 Task: In the  document analysis.pdf, change border color to  'Brown' and border width to  '1.5' Select the first Column and fill it with the color  Light Magenta
Action: Mouse moved to (420, 226)
Screenshot: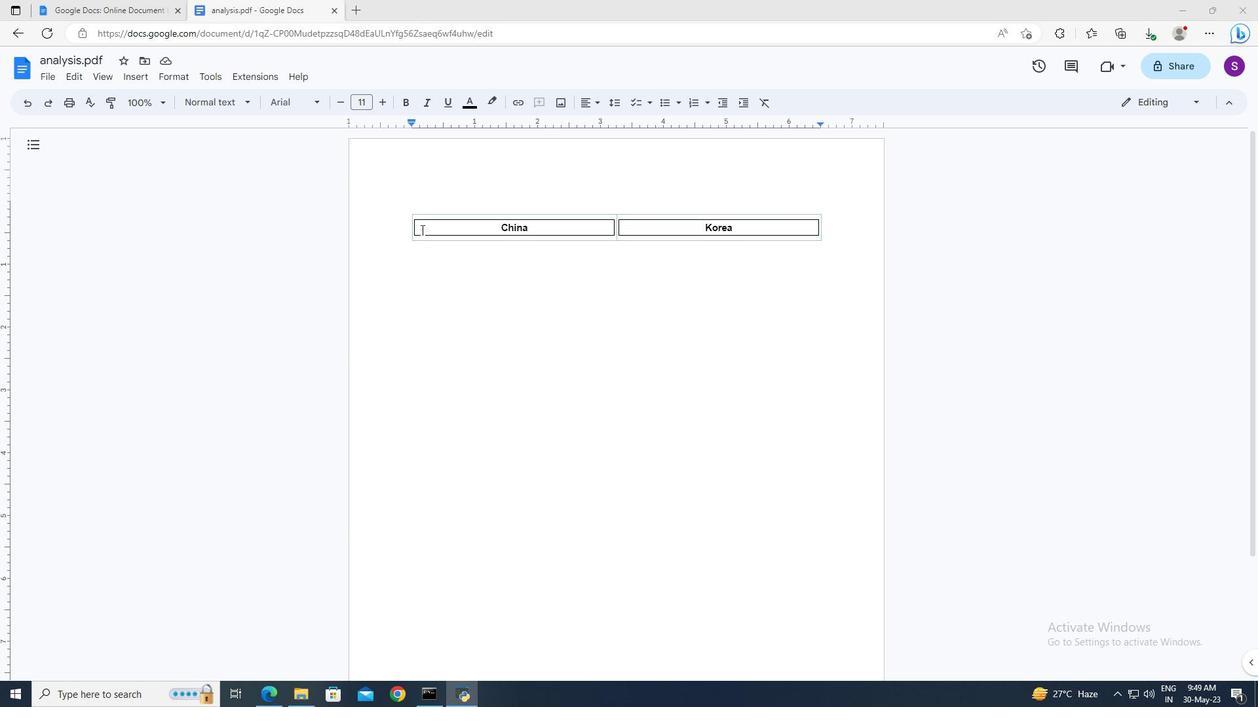 
Action: Mouse pressed left at (420, 226)
Screenshot: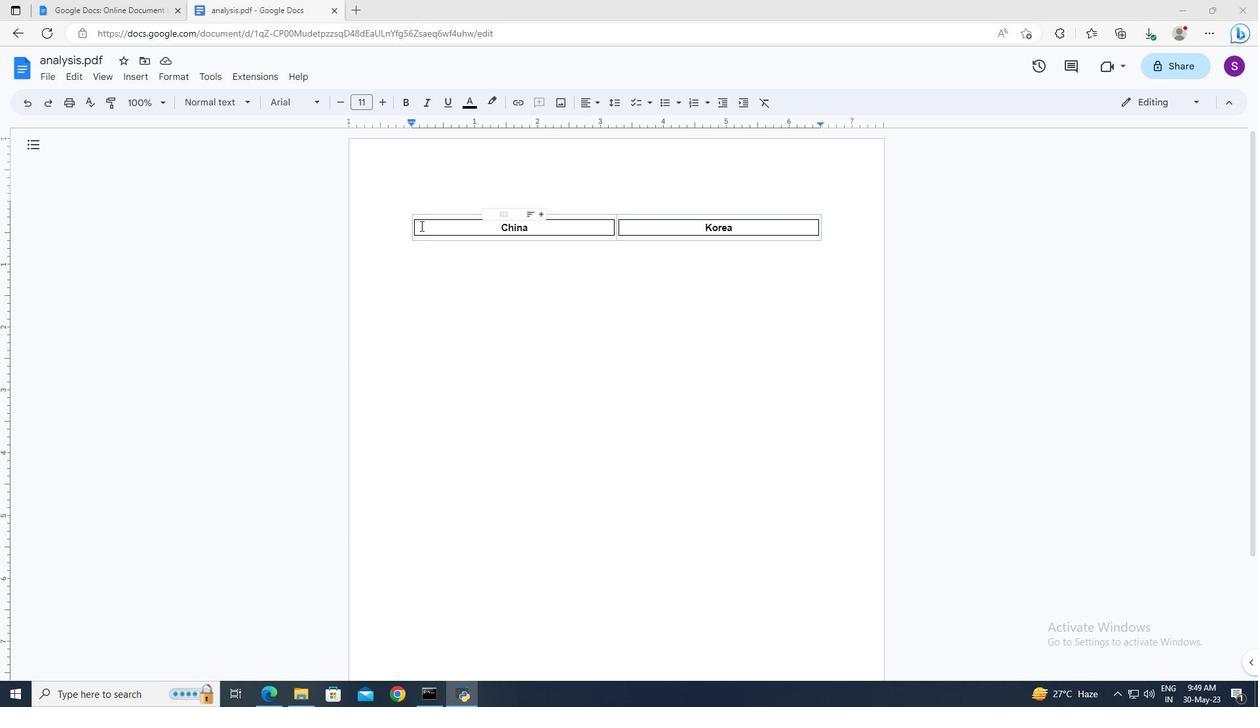 
Action: Mouse moved to (904, 104)
Screenshot: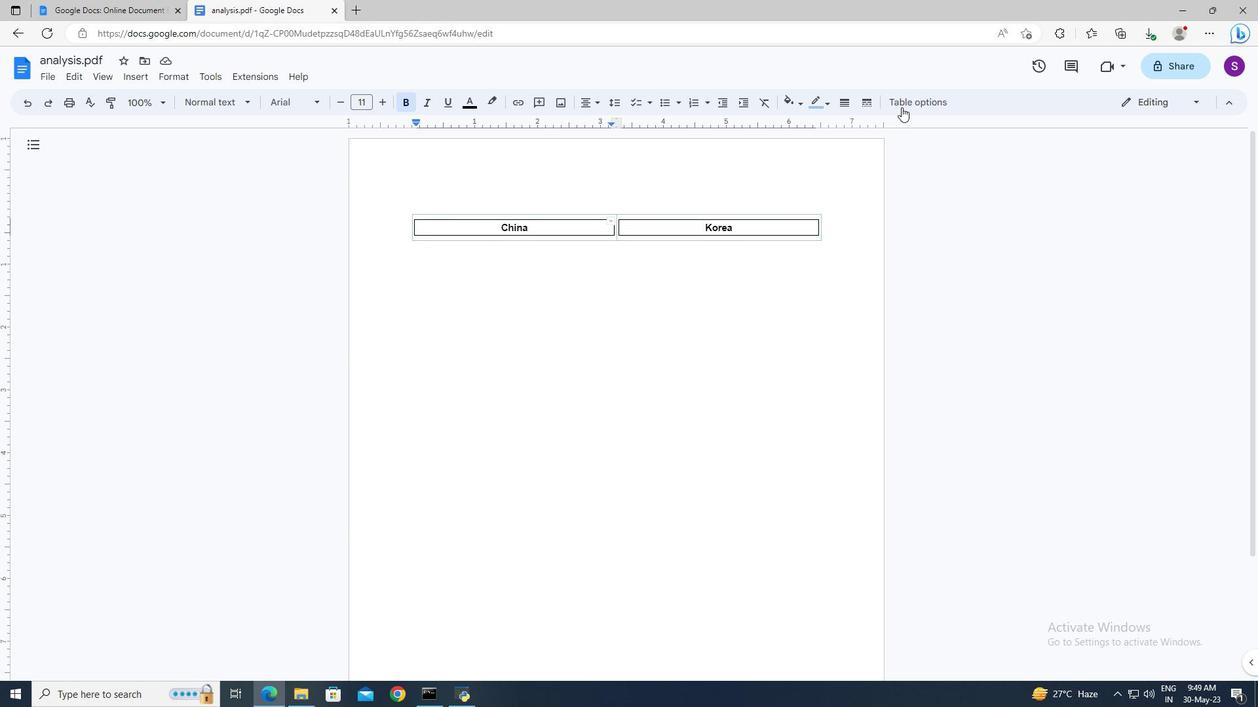 
Action: Mouse pressed left at (904, 104)
Screenshot: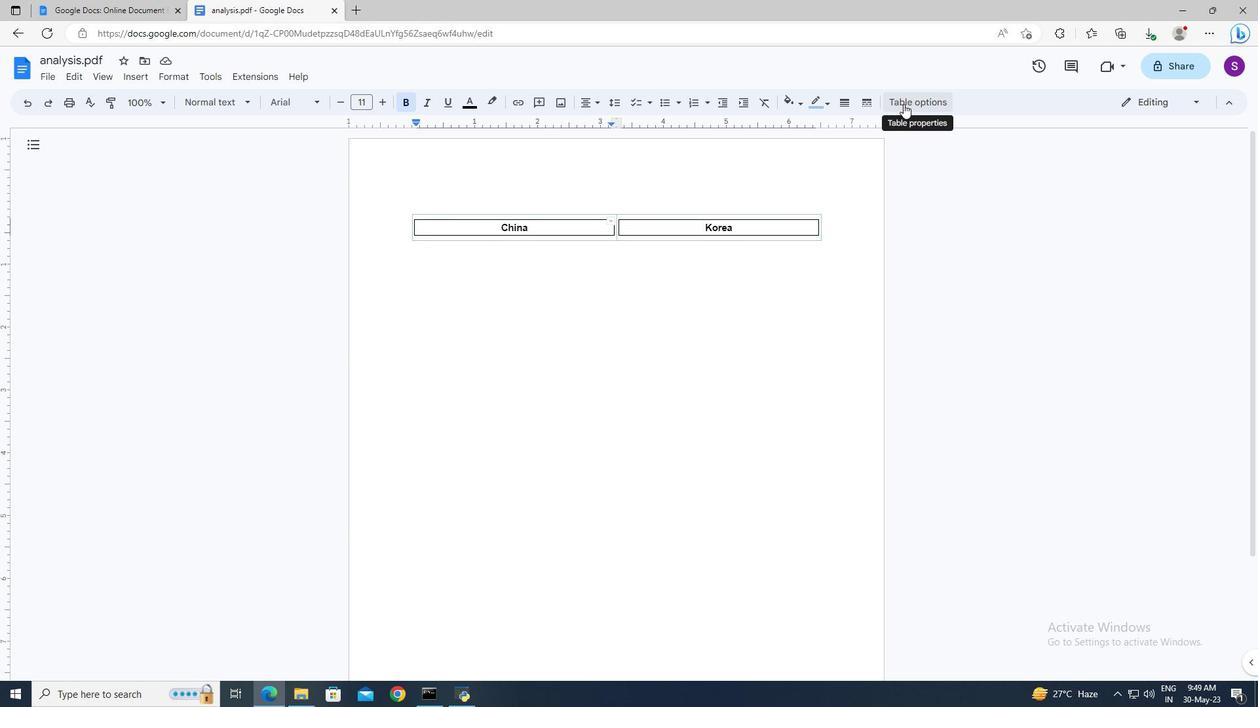 
Action: Mouse moved to (1090, 366)
Screenshot: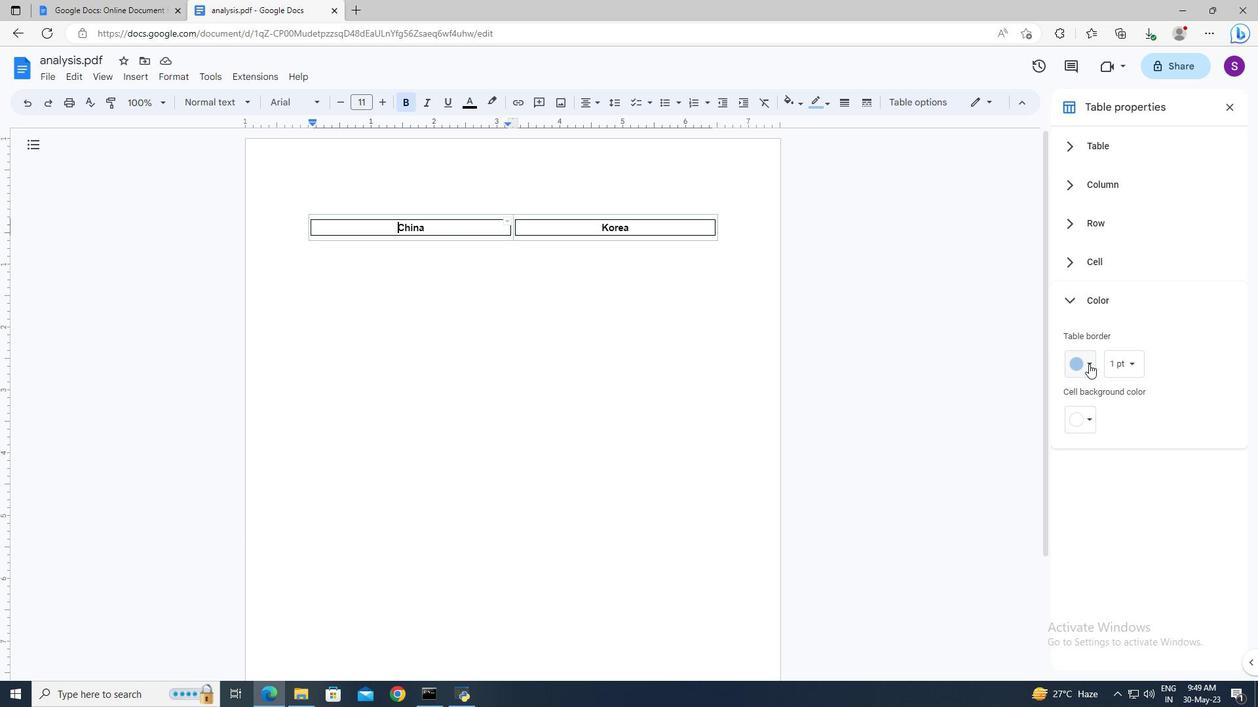 
Action: Mouse pressed left at (1090, 366)
Screenshot: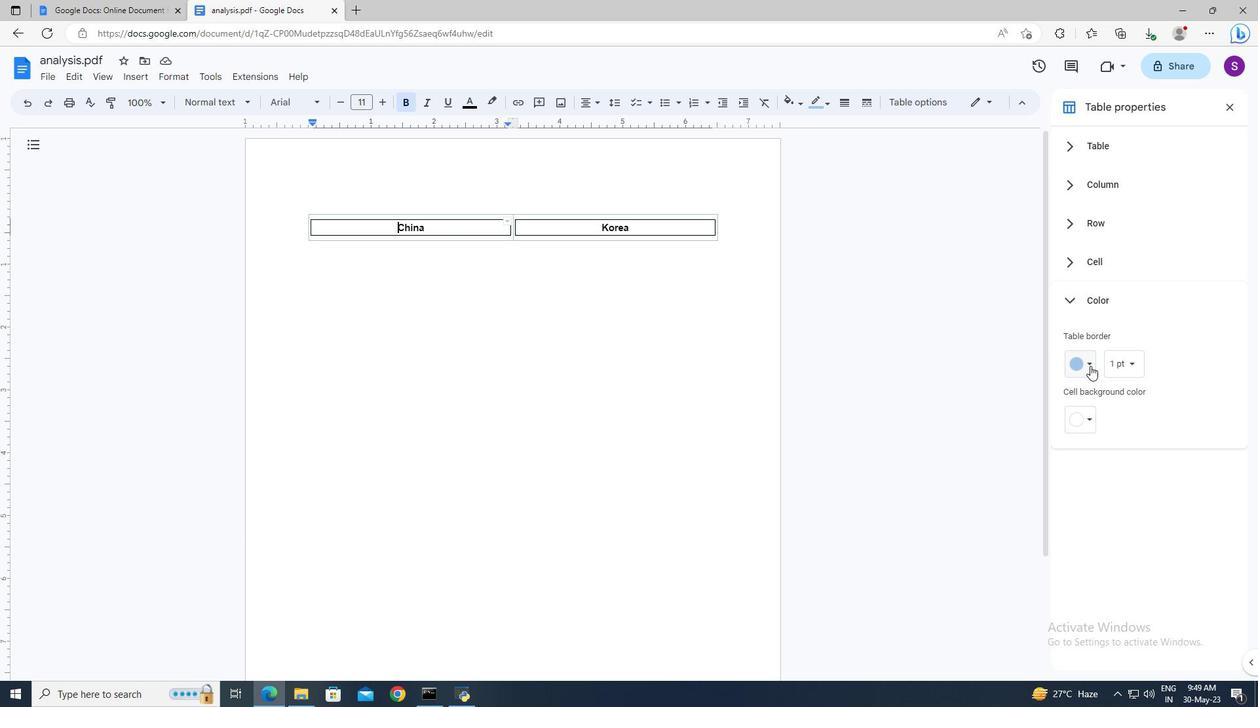
Action: Mouse moved to (1109, 497)
Screenshot: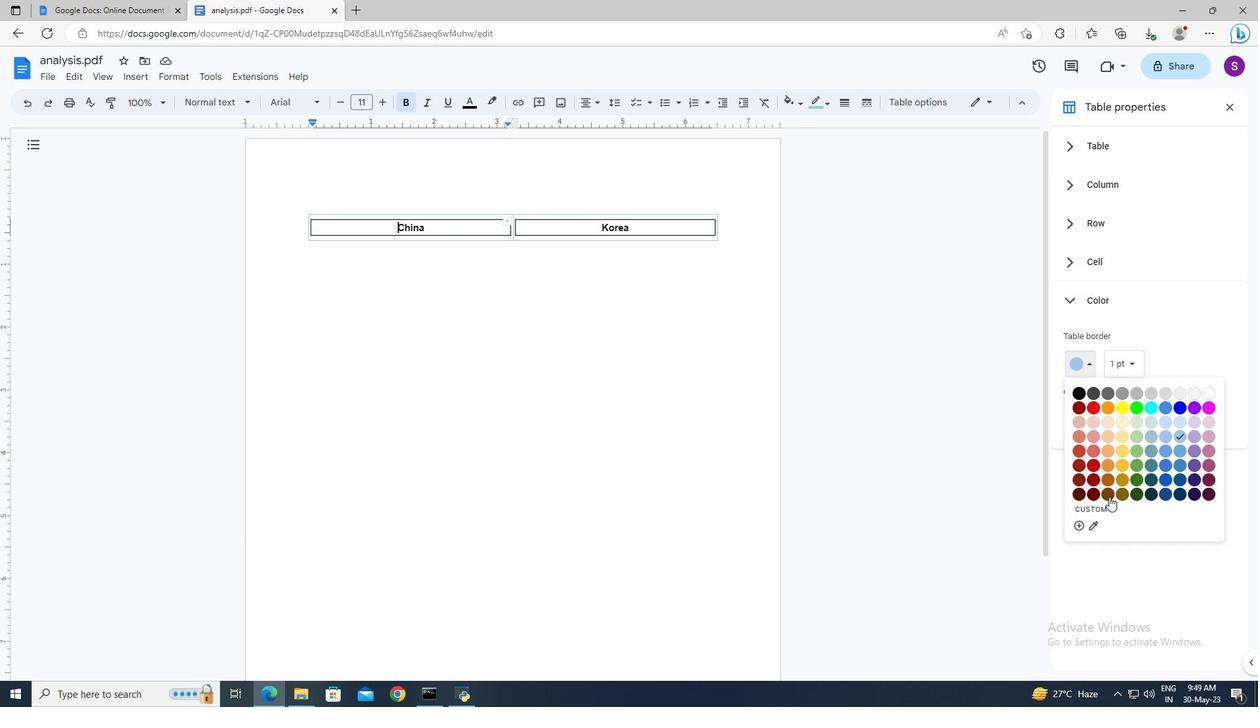 
Action: Mouse pressed left at (1109, 497)
Screenshot: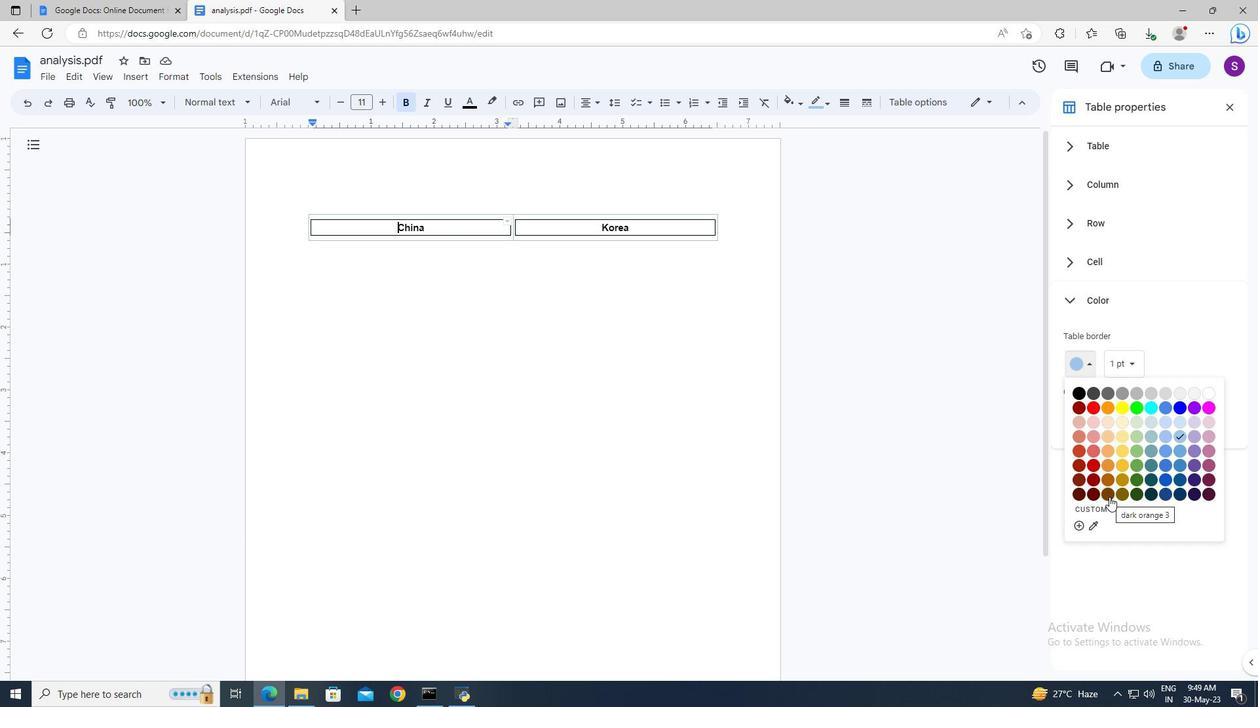 
Action: Mouse moved to (1231, 107)
Screenshot: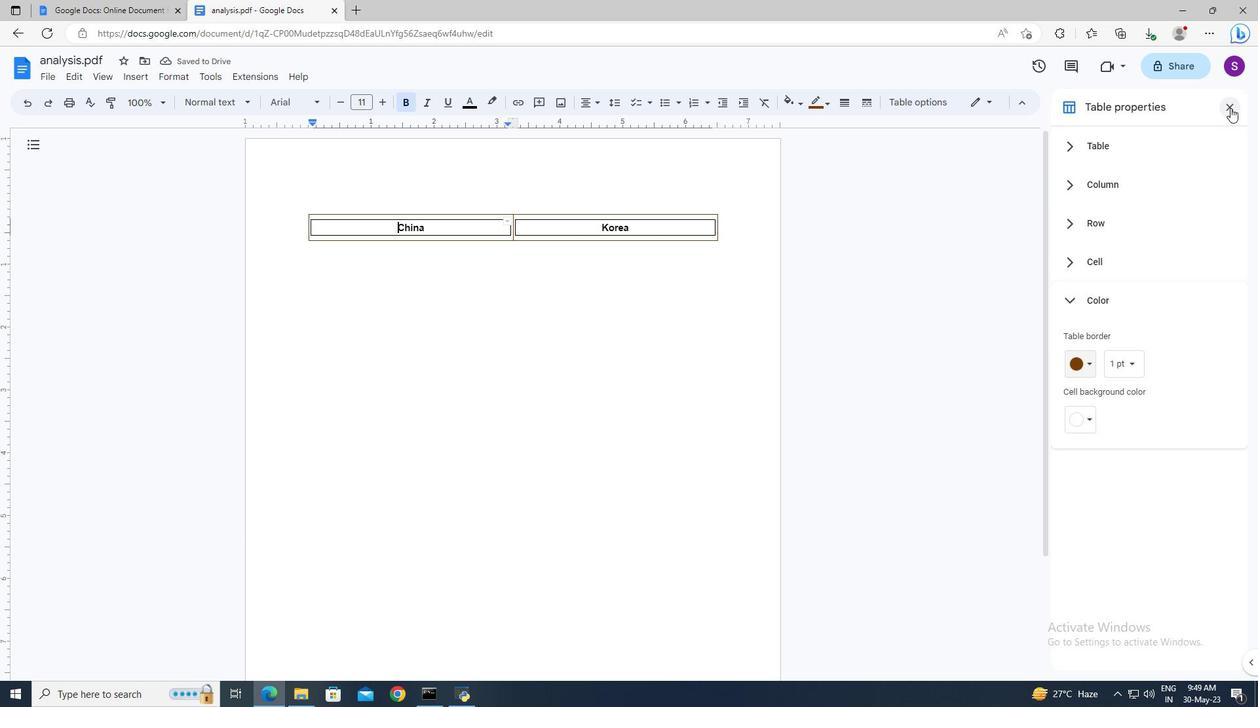 
Action: Mouse pressed left at (1231, 107)
Screenshot: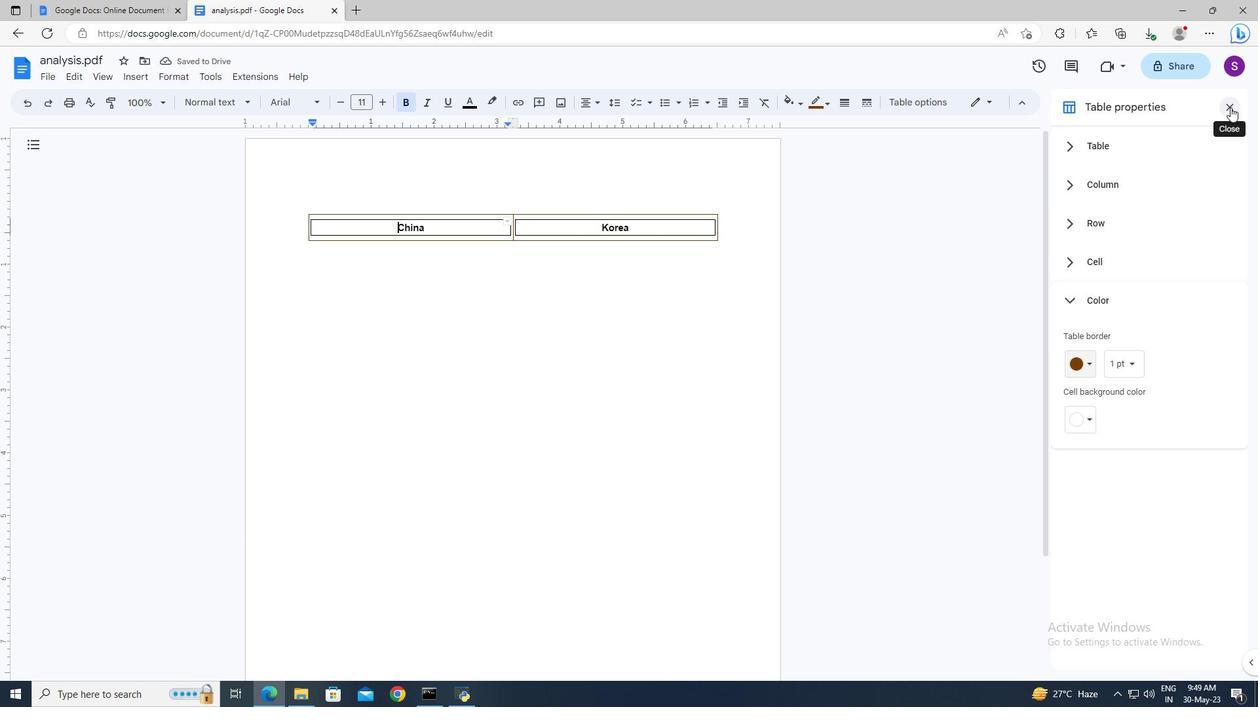 
Action: Mouse moved to (457, 226)
Screenshot: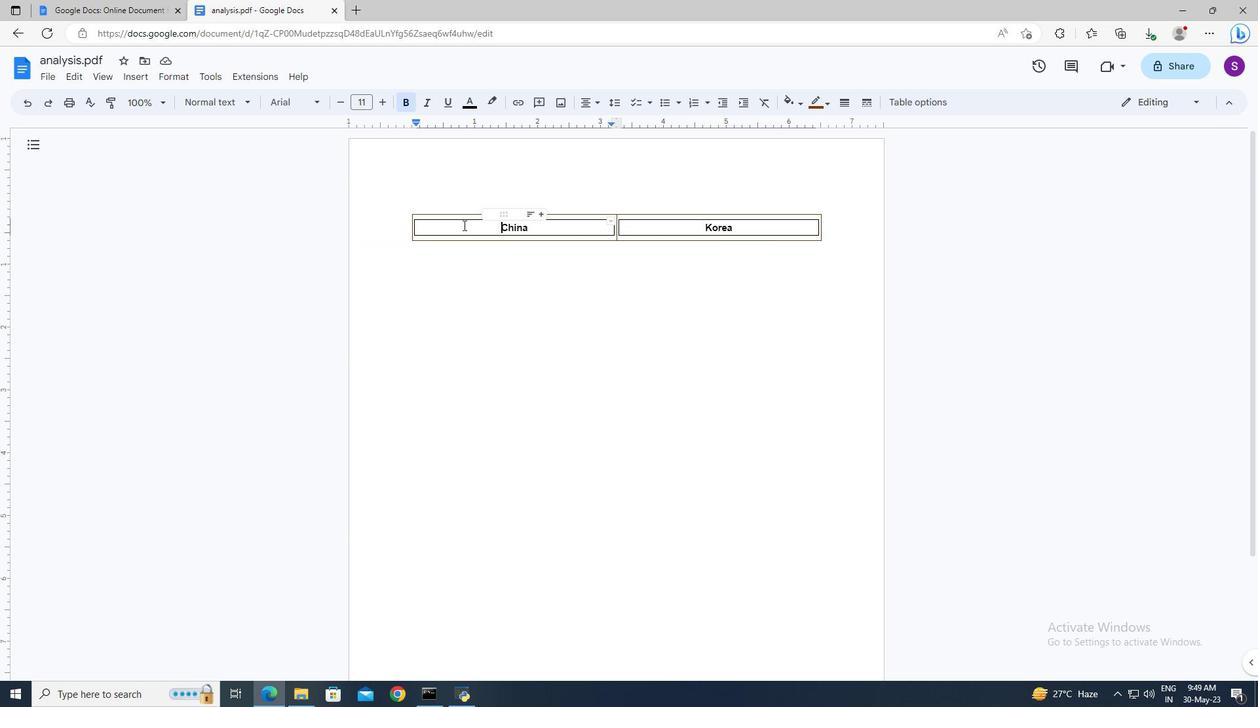 
Action: Mouse pressed left at (457, 226)
Screenshot: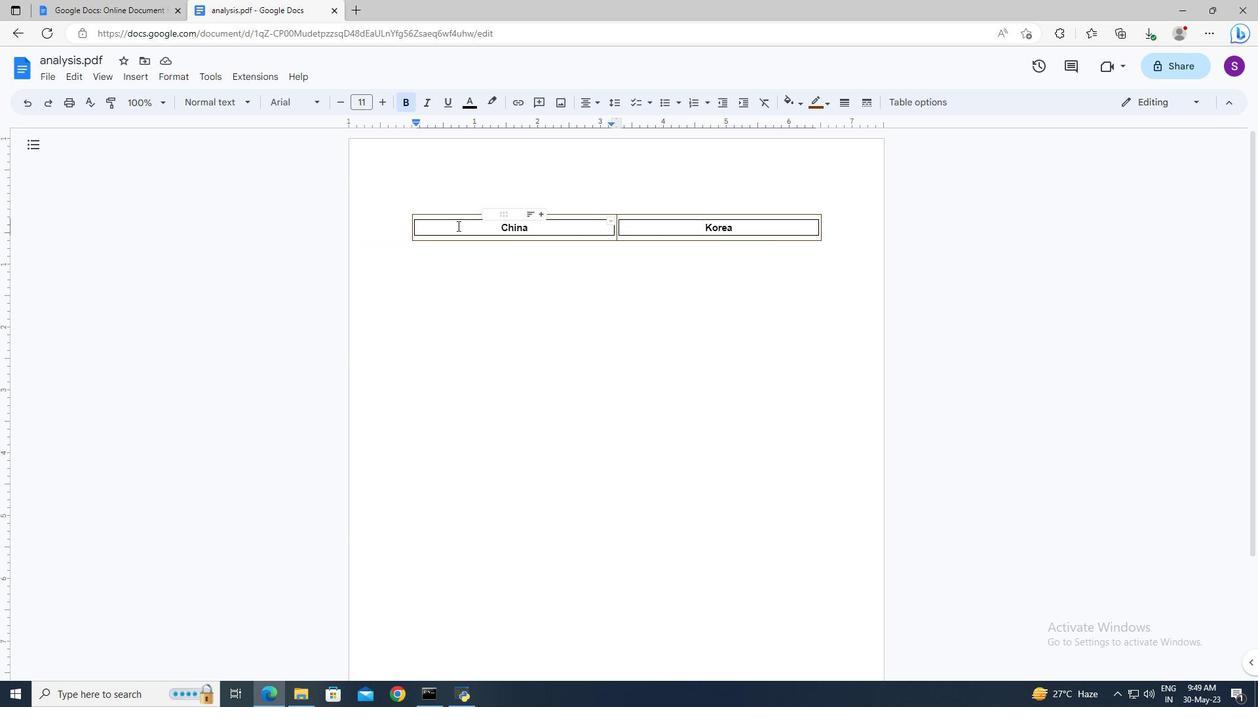 
Action: Mouse moved to (919, 108)
Screenshot: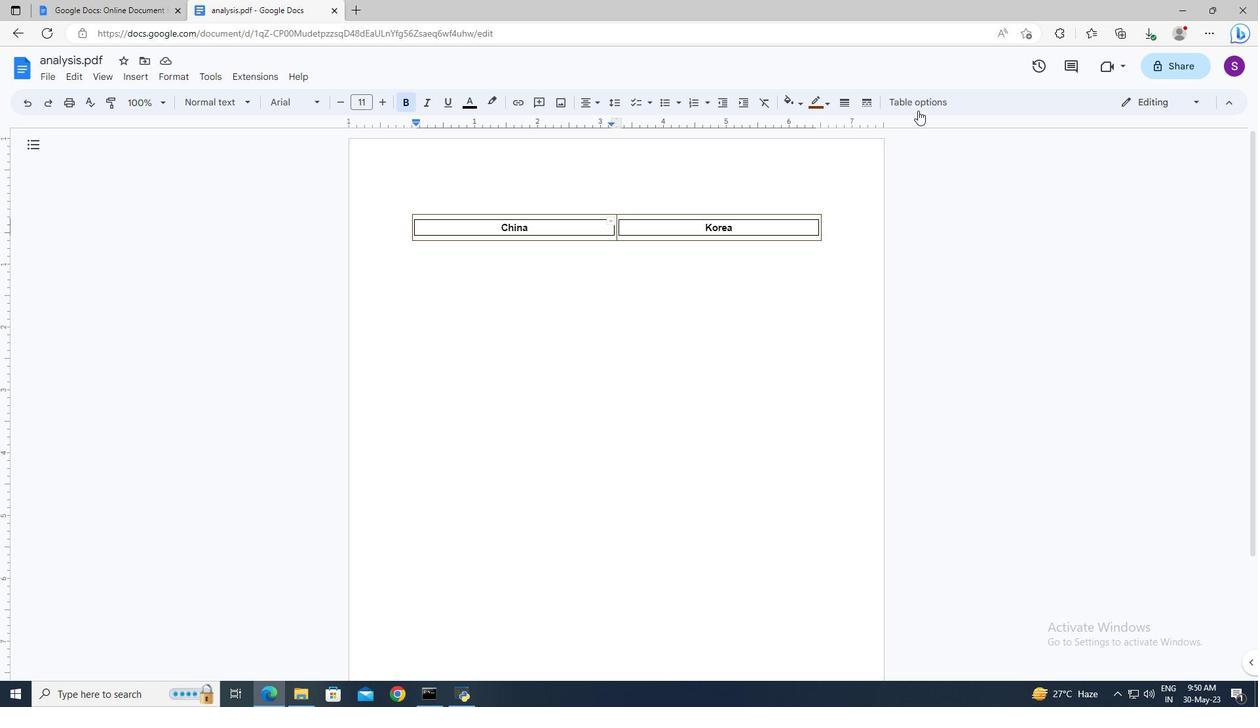 
Action: Mouse pressed left at (919, 108)
Screenshot: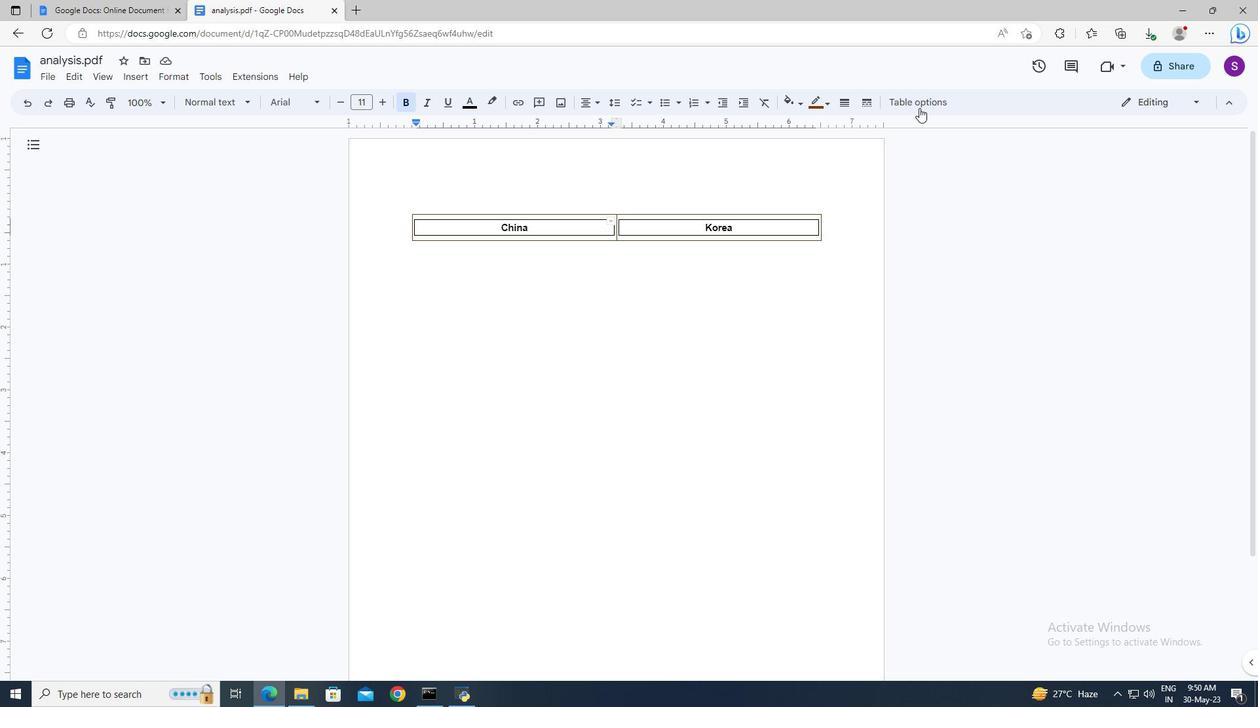 
Action: Mouse moved to (1128, 362)
Screenshot: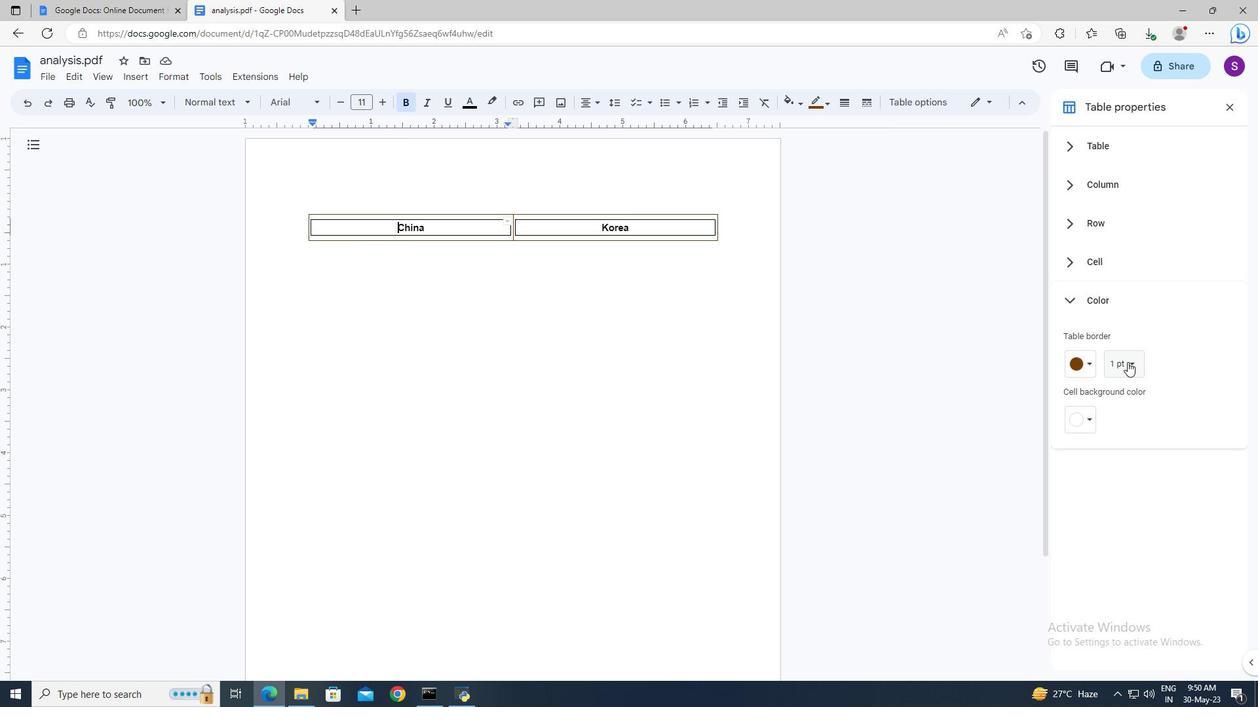 
Action: Mouse pressed left at (1128, 362)
Screenshot: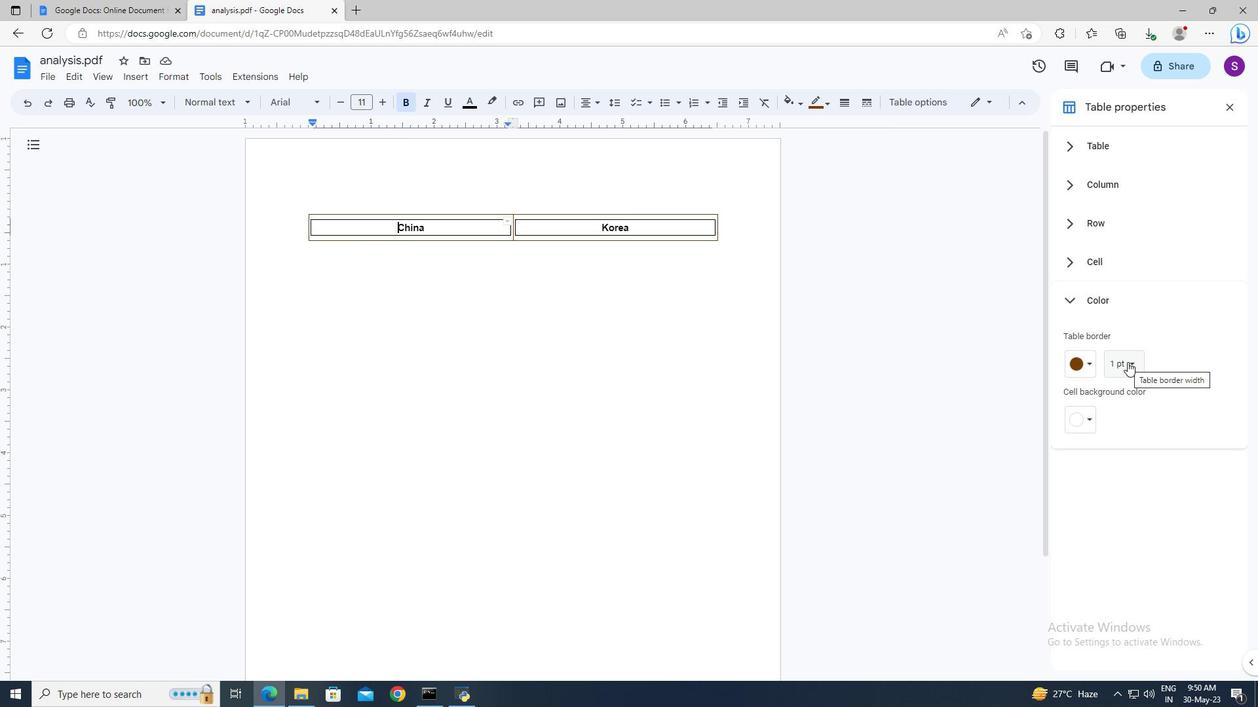 
Action: Mouse moved to (1134, 382)
Screenshot: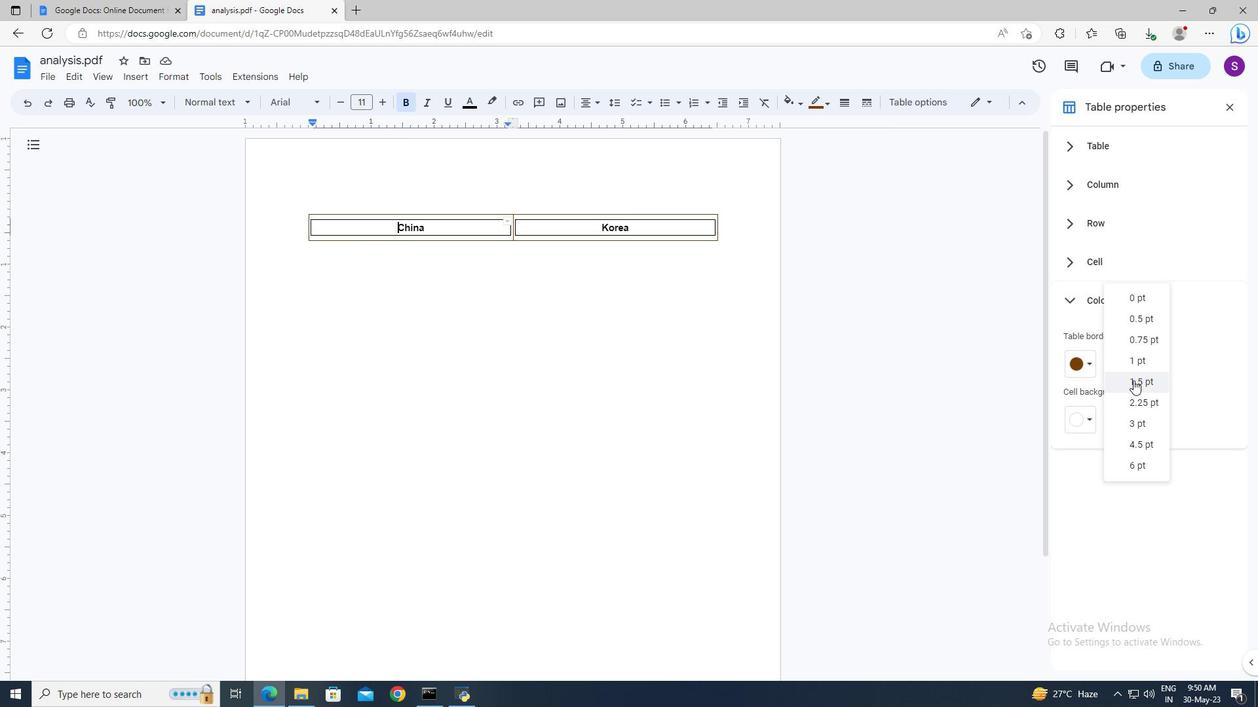 
Action: Mouse pressed left at (1134, 382)
Screenshot: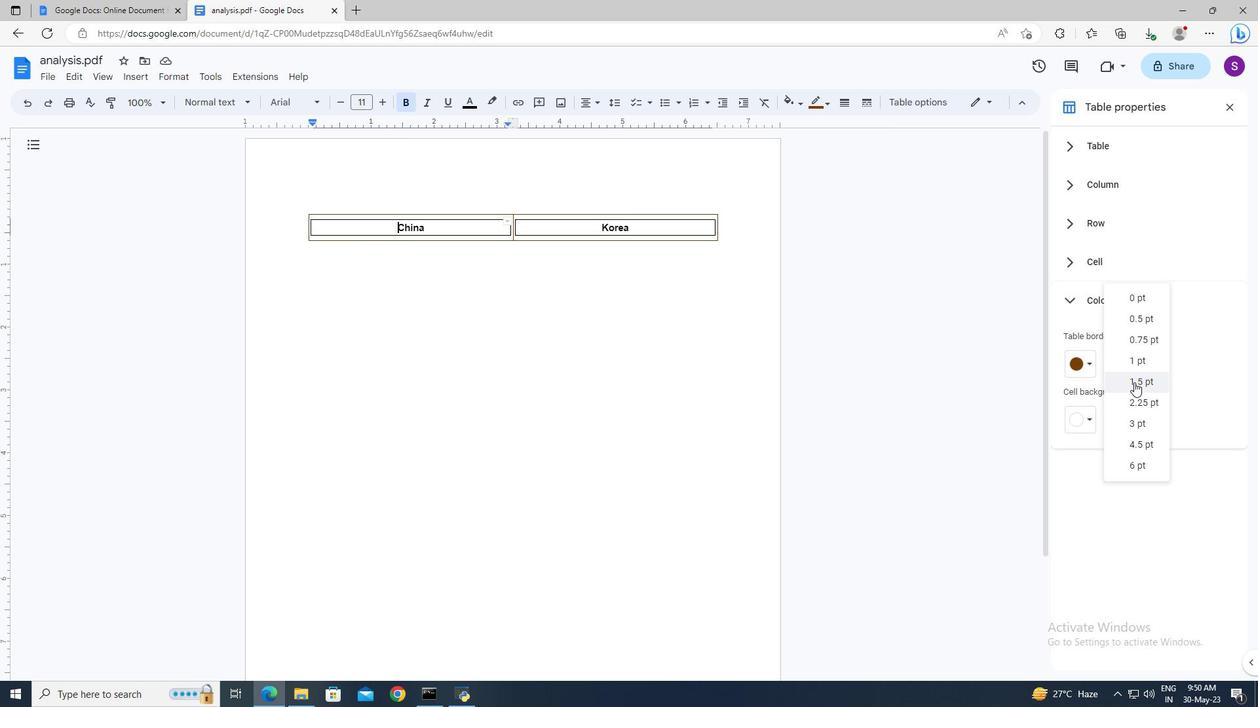 
Action: Mouse moved to (1229, 106)
Screenshot: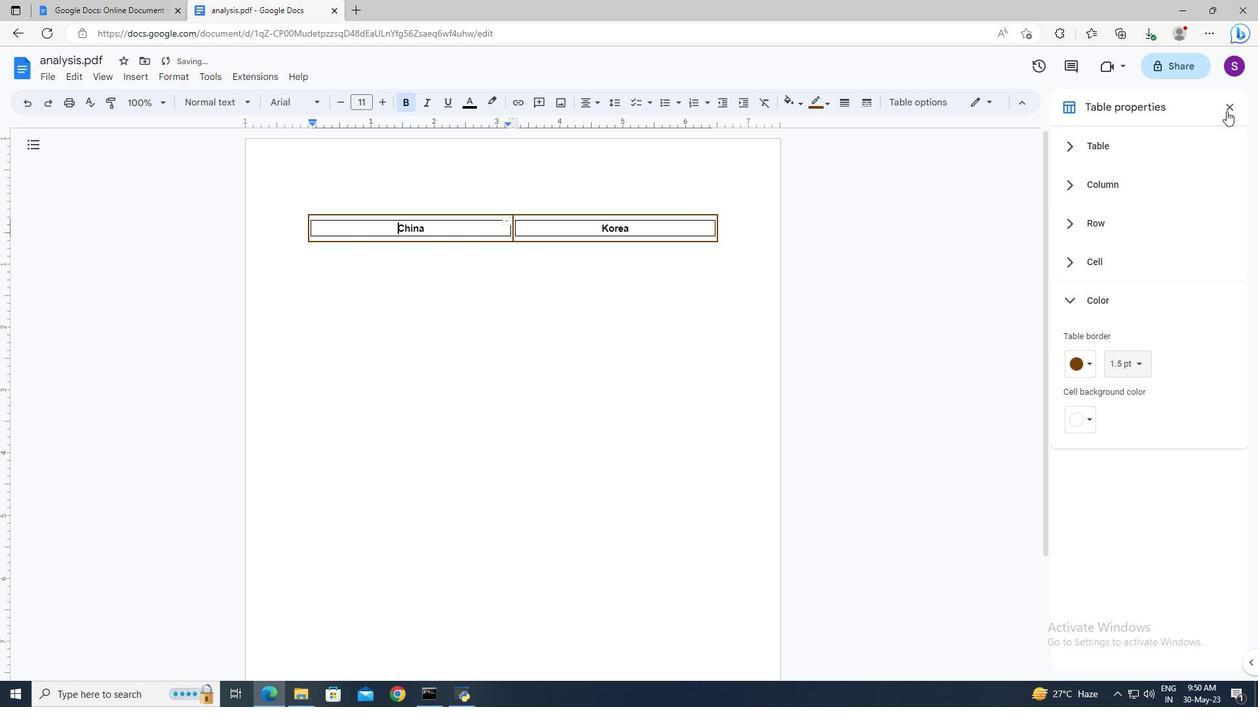 
Action: Mouse pressed left at (1229, 106)
Screenshot: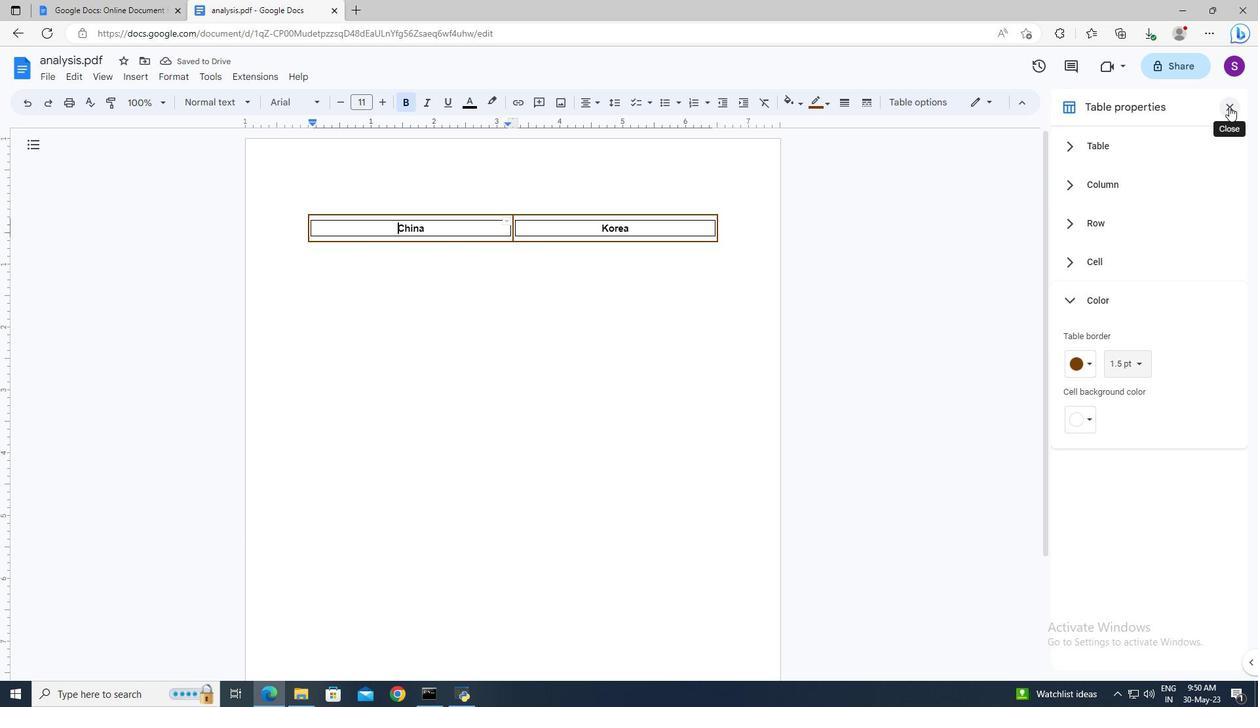 
Action: Mouse moved to (640, 228)
Screenshot: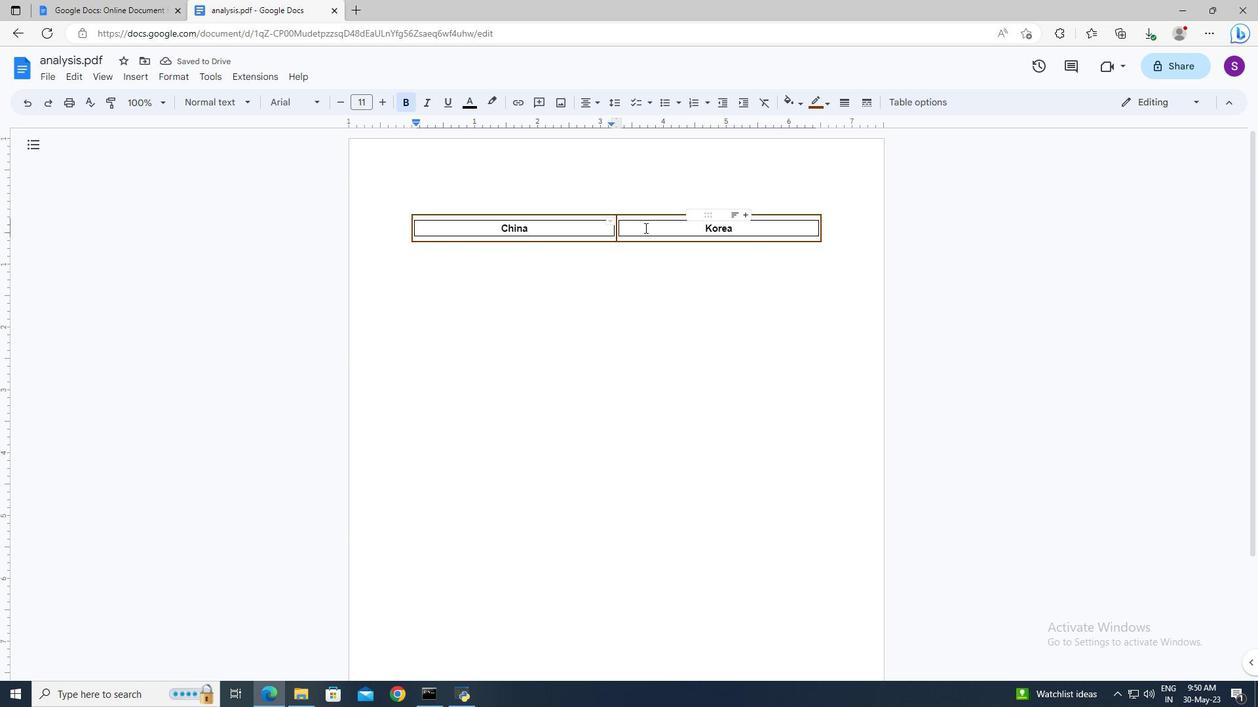 
Action: Key pressed <Key.shift><Key.down><Key.shift><Key.left><Key.left>
Screenshot: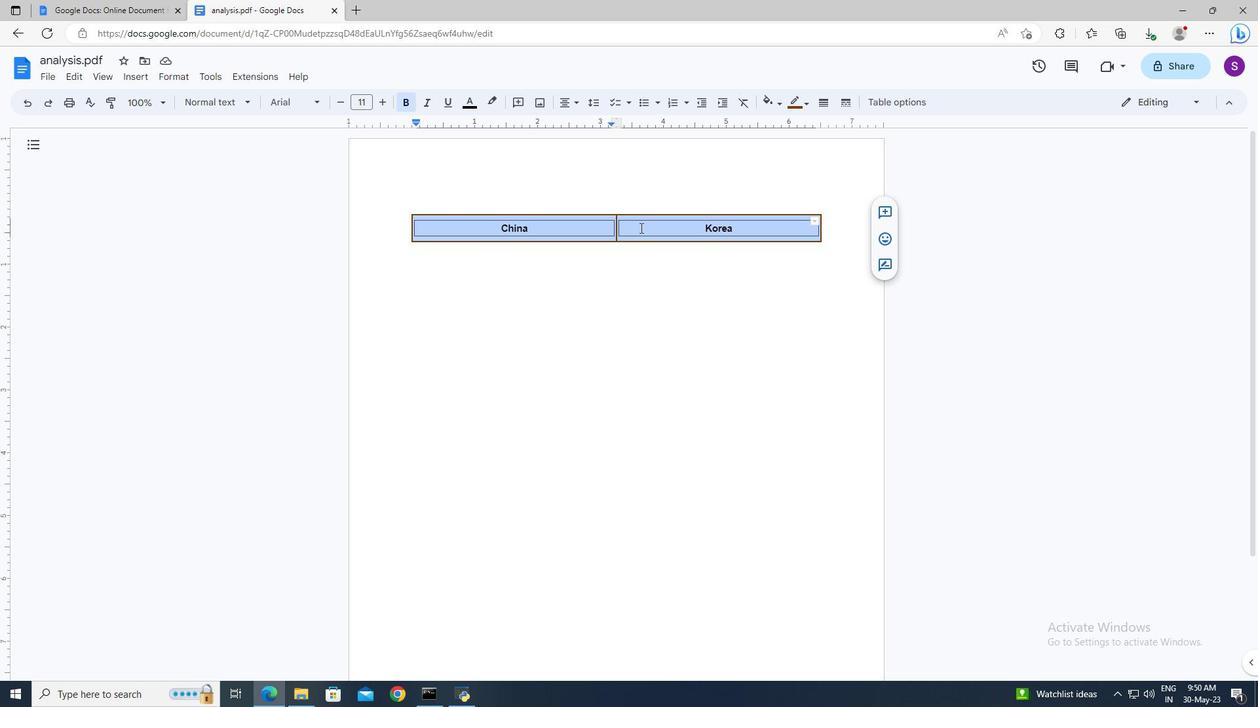 
Action: Mouse moved to (782, 98)
Screenshot: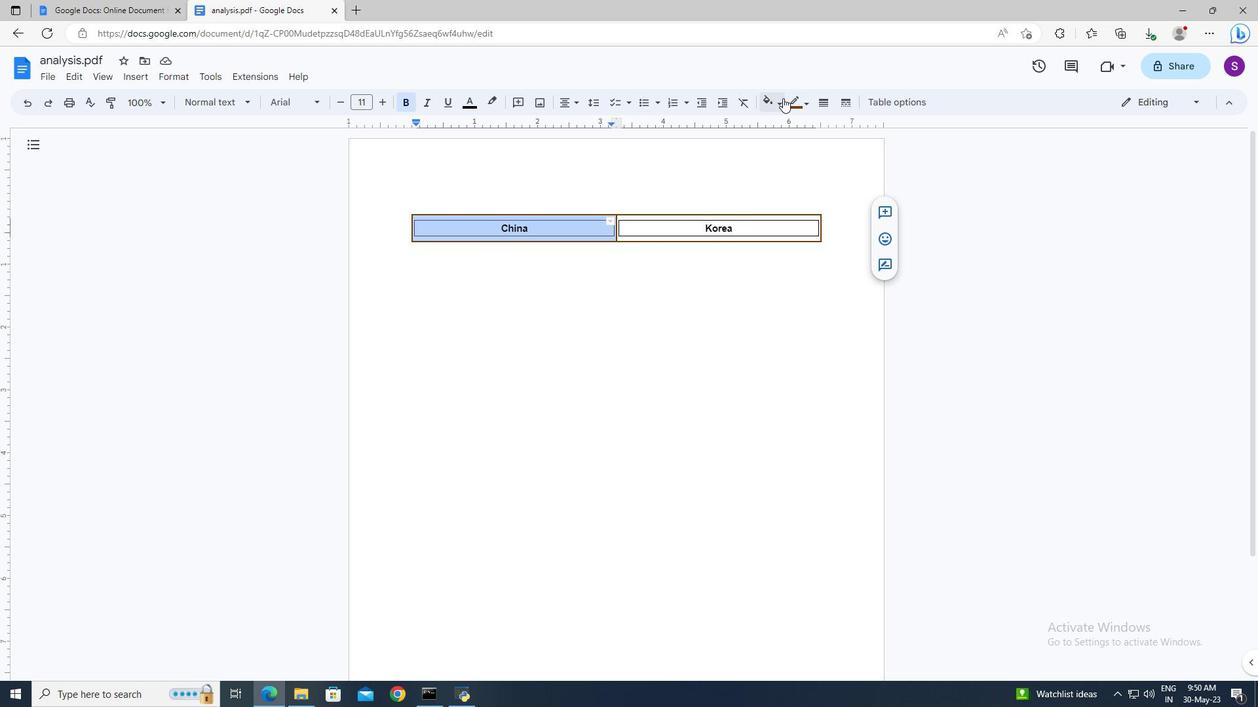 
Action: Mouse pressed left at (782, 98)
Screenshot: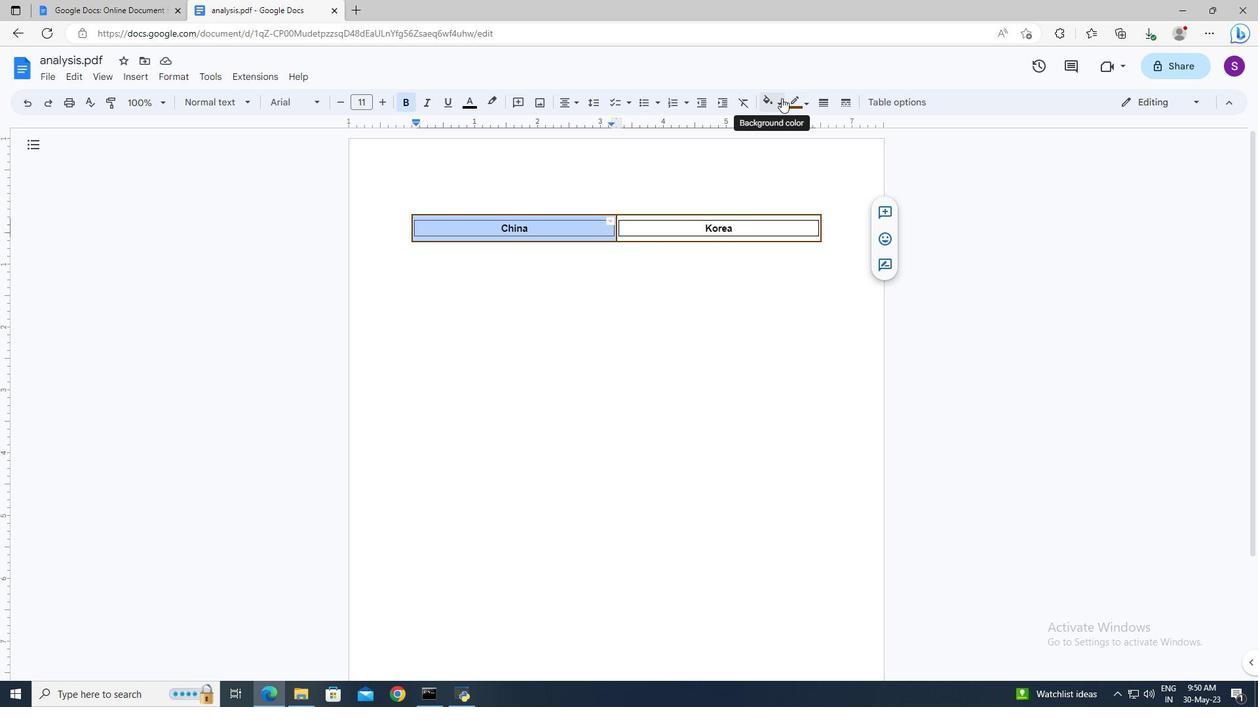 
Action: Mouse moved to (905, 205)
Screenshot: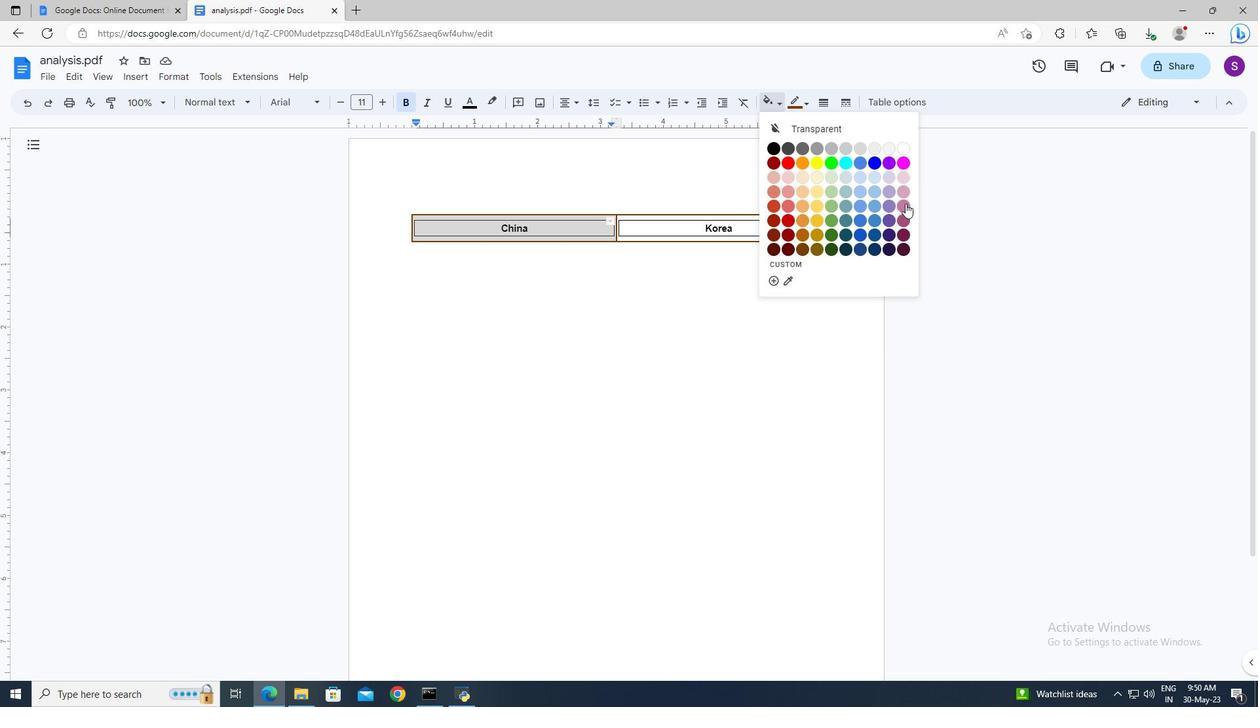 
Action: Mouse pressed left at (905, 205)
Screenshot: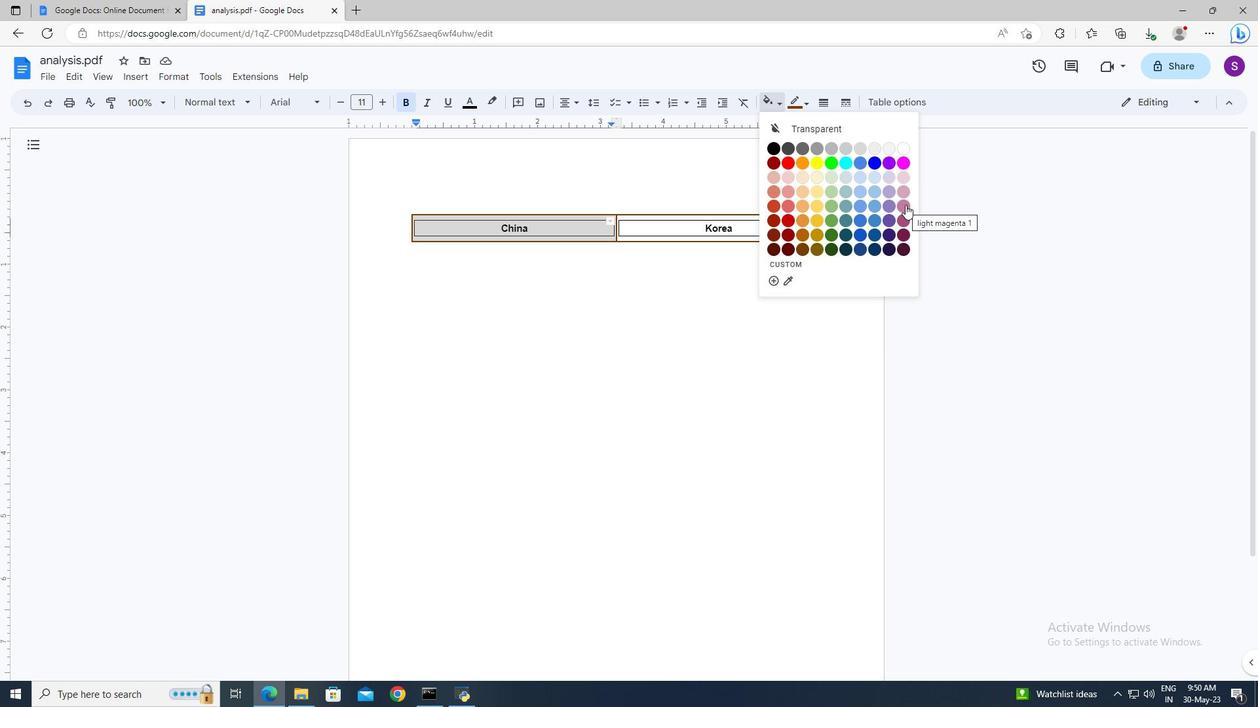 
Action: Mouse moved to (794, 293)
Screenshot: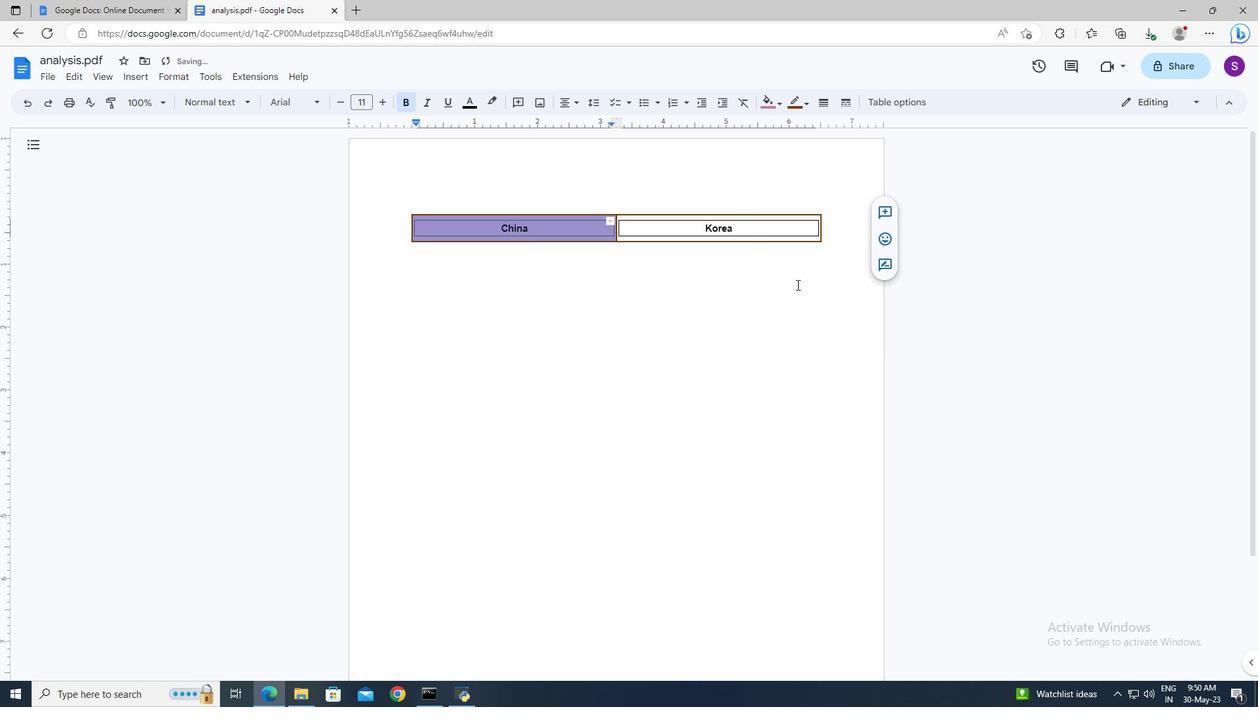 
Action: Mouse pressed left at (794, 293)
Screenshot: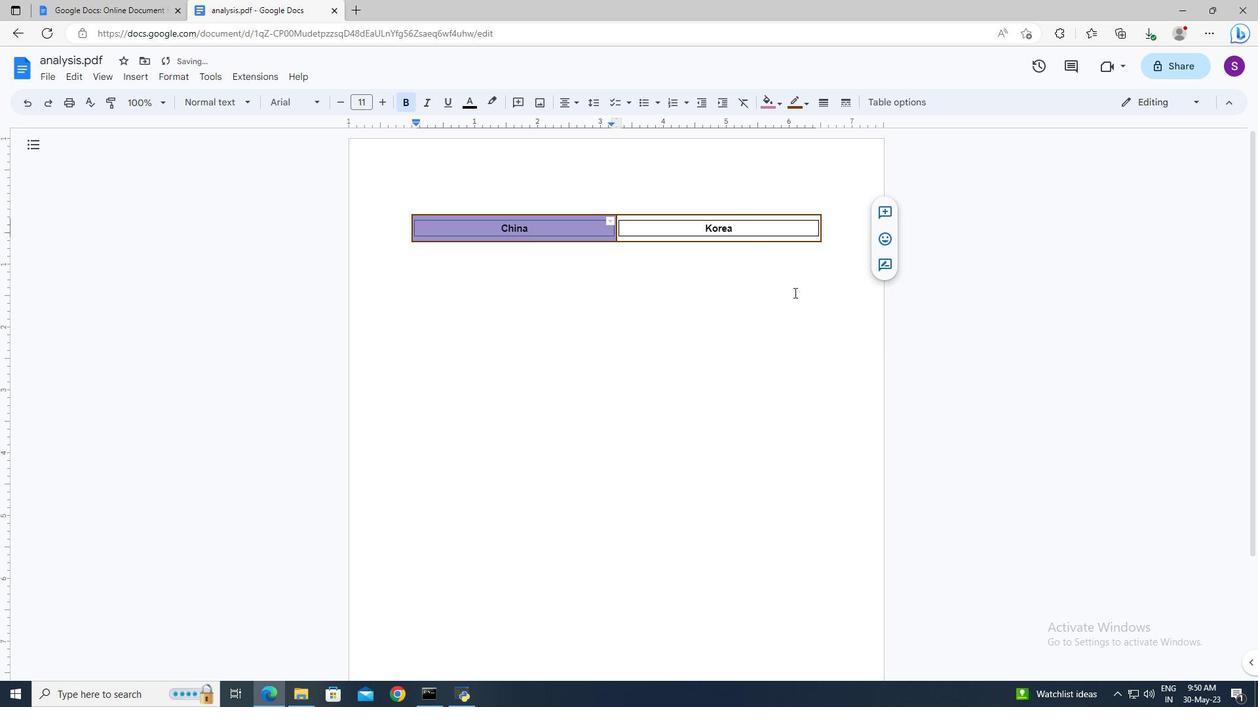 
